 Task: Create in the project WhiteCap and in the Backlog issue 'Integrate a new push notification feature into an existing mobile application to increase user engagement and retention' a child issue 'Code optimization for low-latency image processing', and assign it to team member softage.4@softage.net.
Action: Mouse moved to (949, 366)
Screenshot: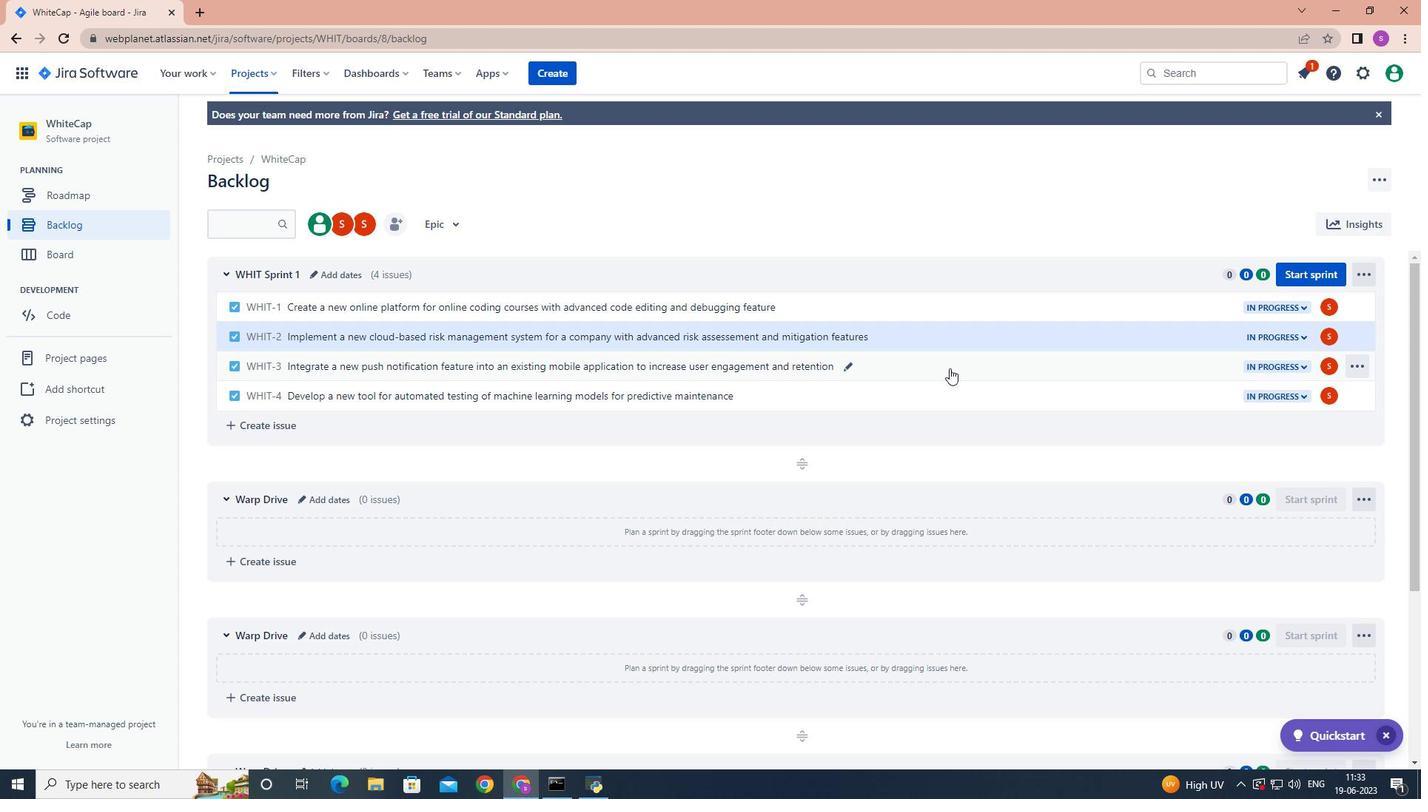 
Action: Mouse pressed left at (949, 366)
Screenshot: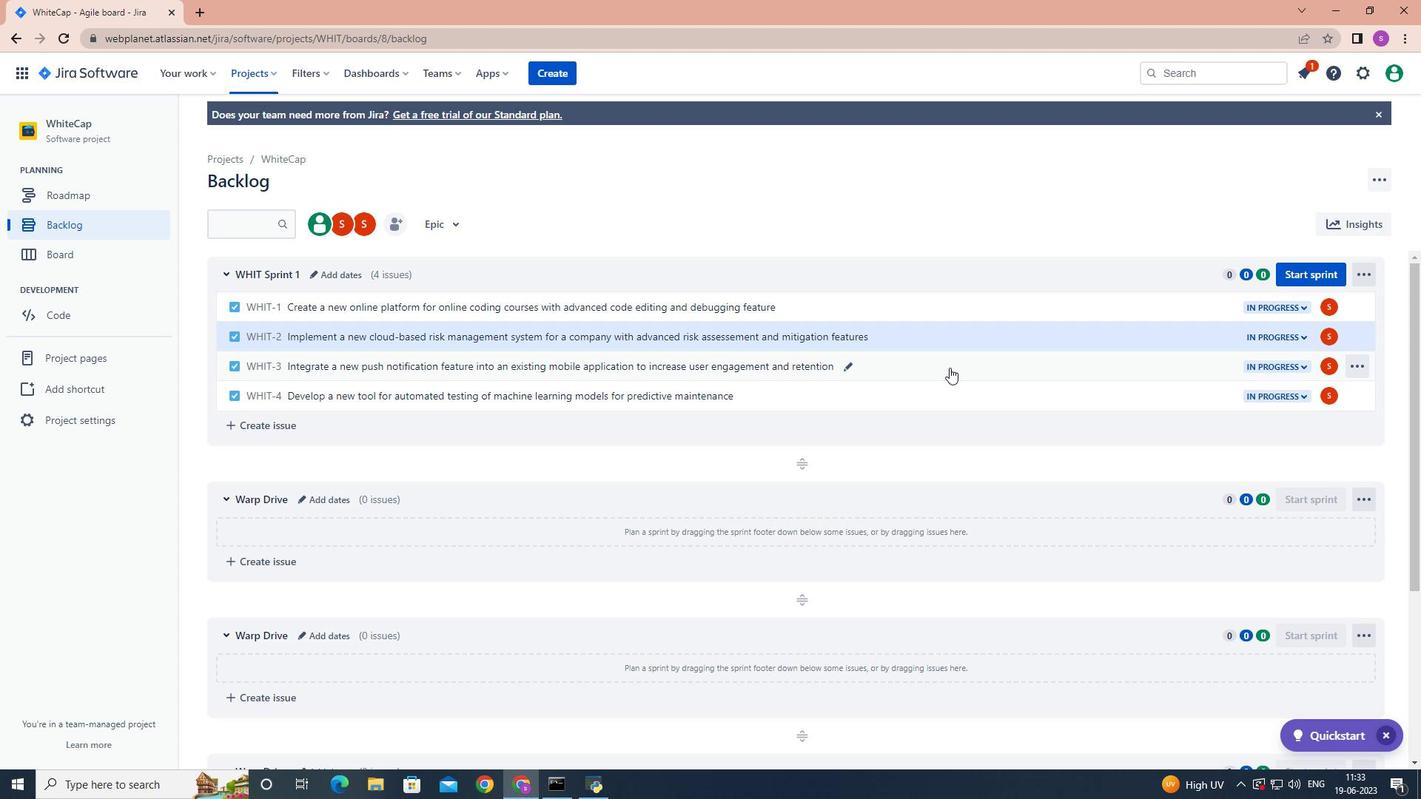 
Action: Mouse moved to (1159, 393)
Screenshot: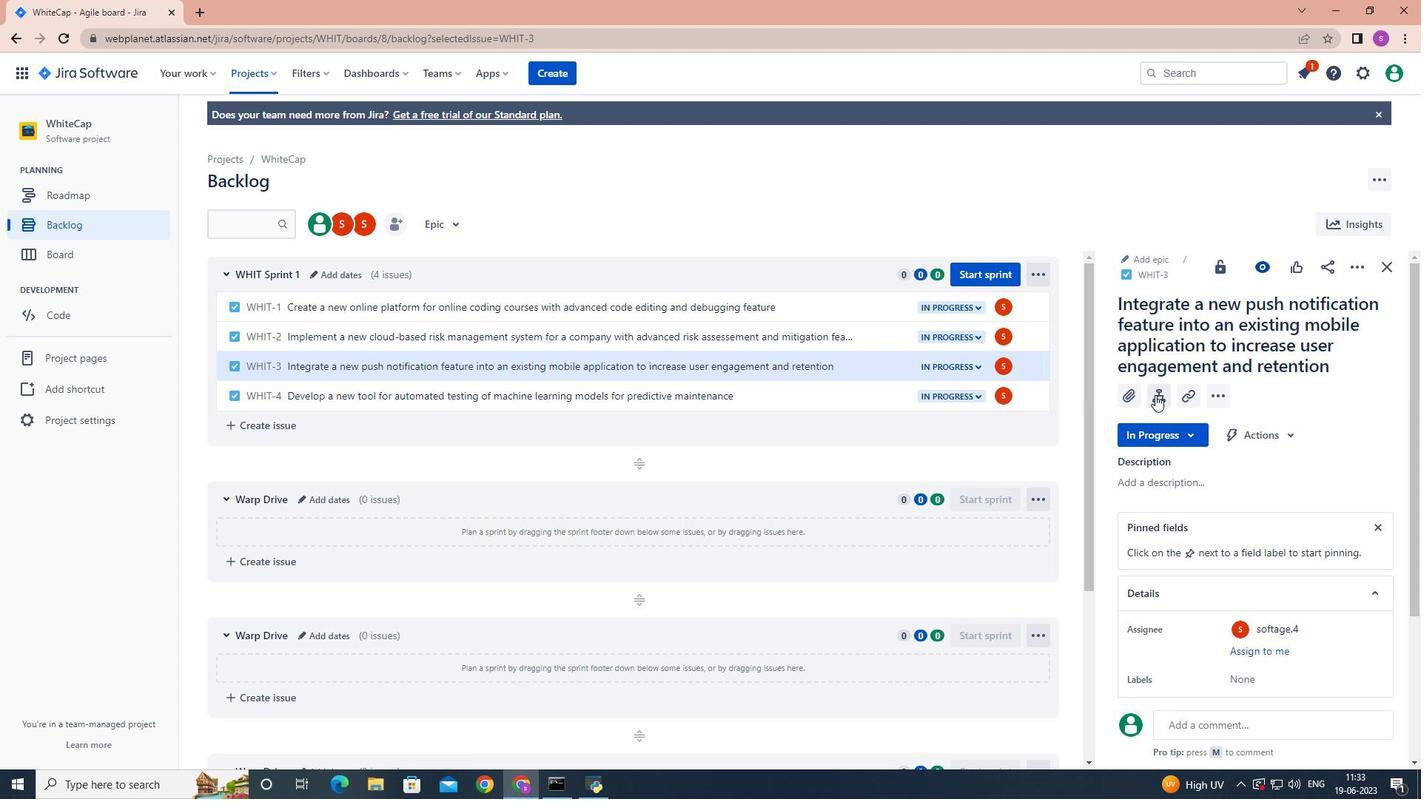 
Action: Mouse pressed left at (1159, 393)
Screenshot: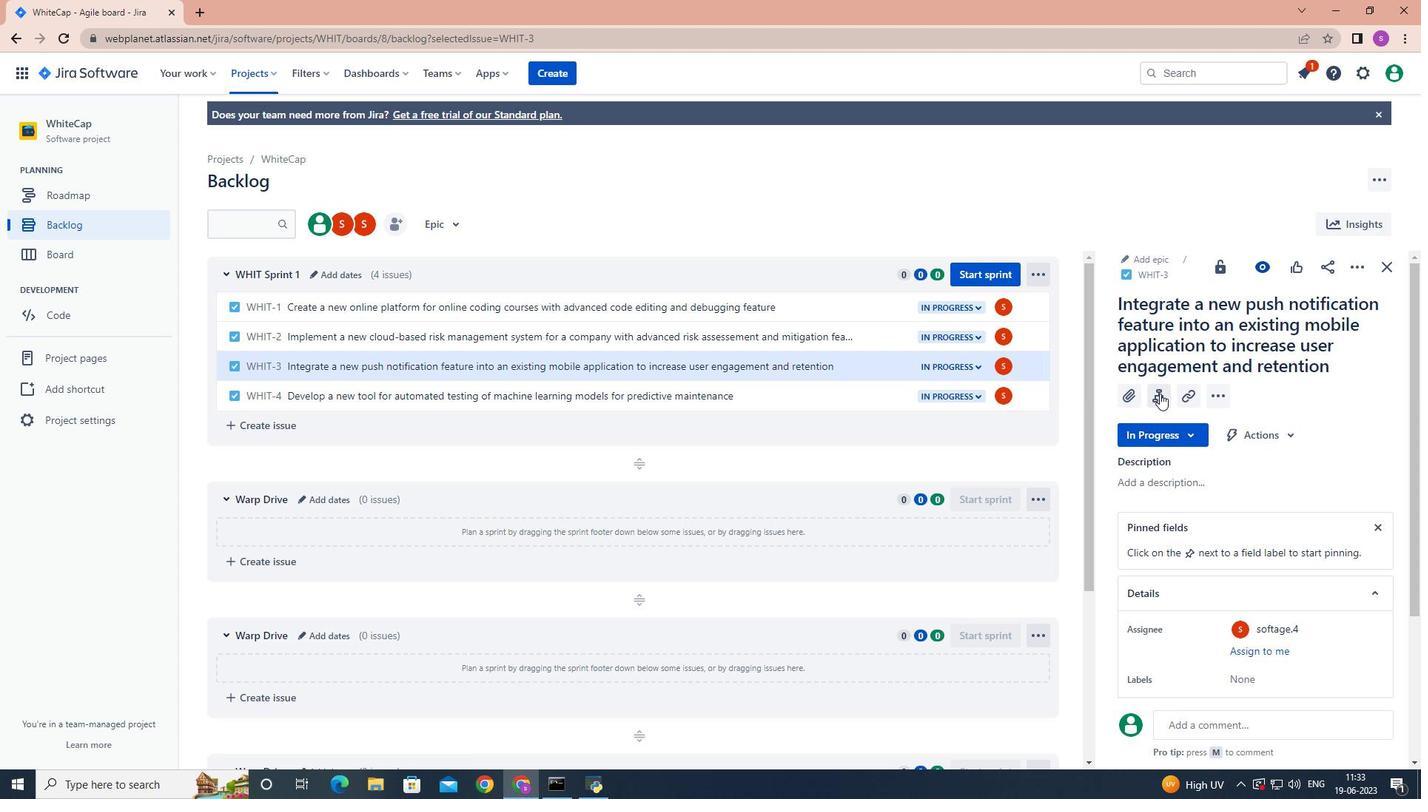 
Action: Key pressed <Key.shift>Code<Key.space>optimization<Key.space>for<Key.space>low-latency<Key.space>image<Key.space>processing<Key.enter>
Screenshot: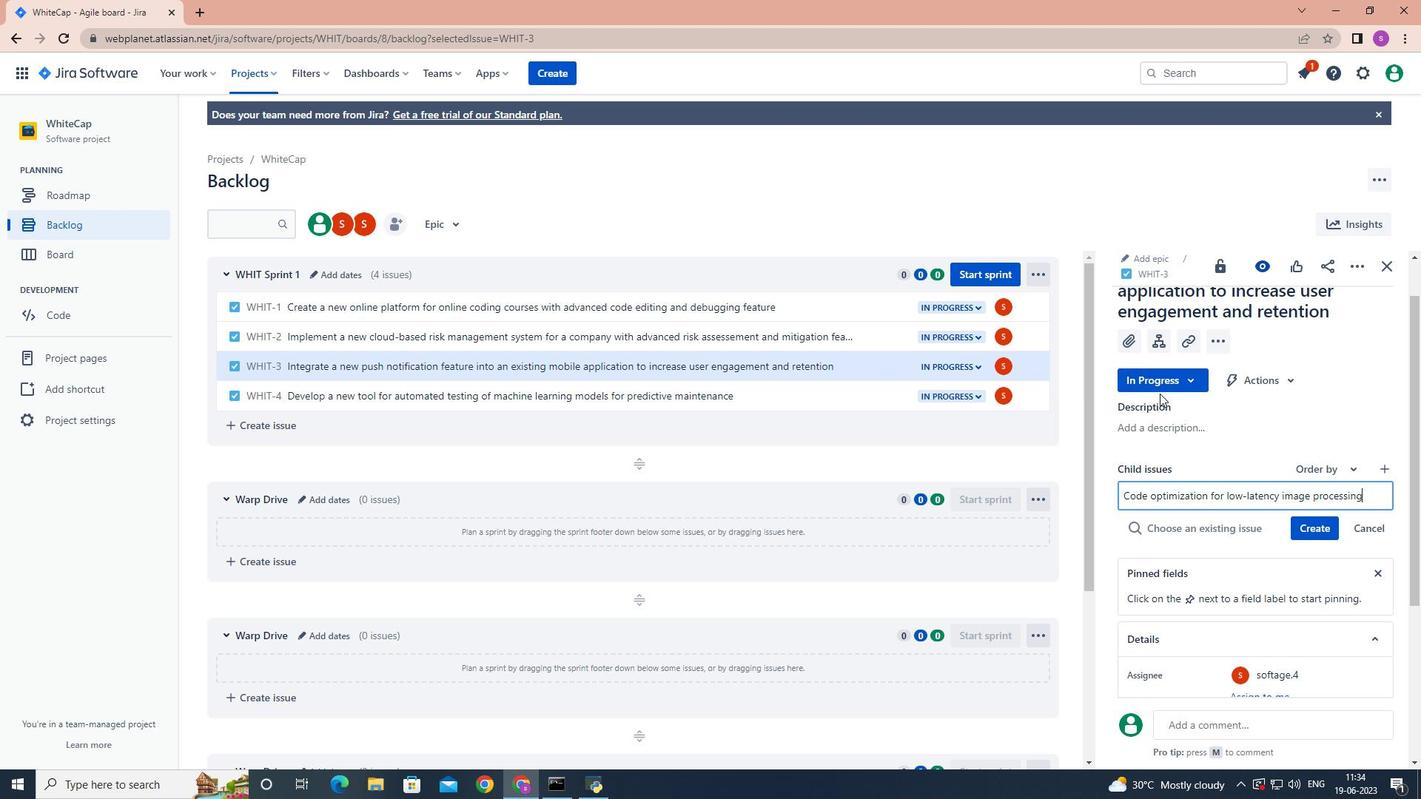 
Action: Mouse moved to (1327, 504)
Screenshot: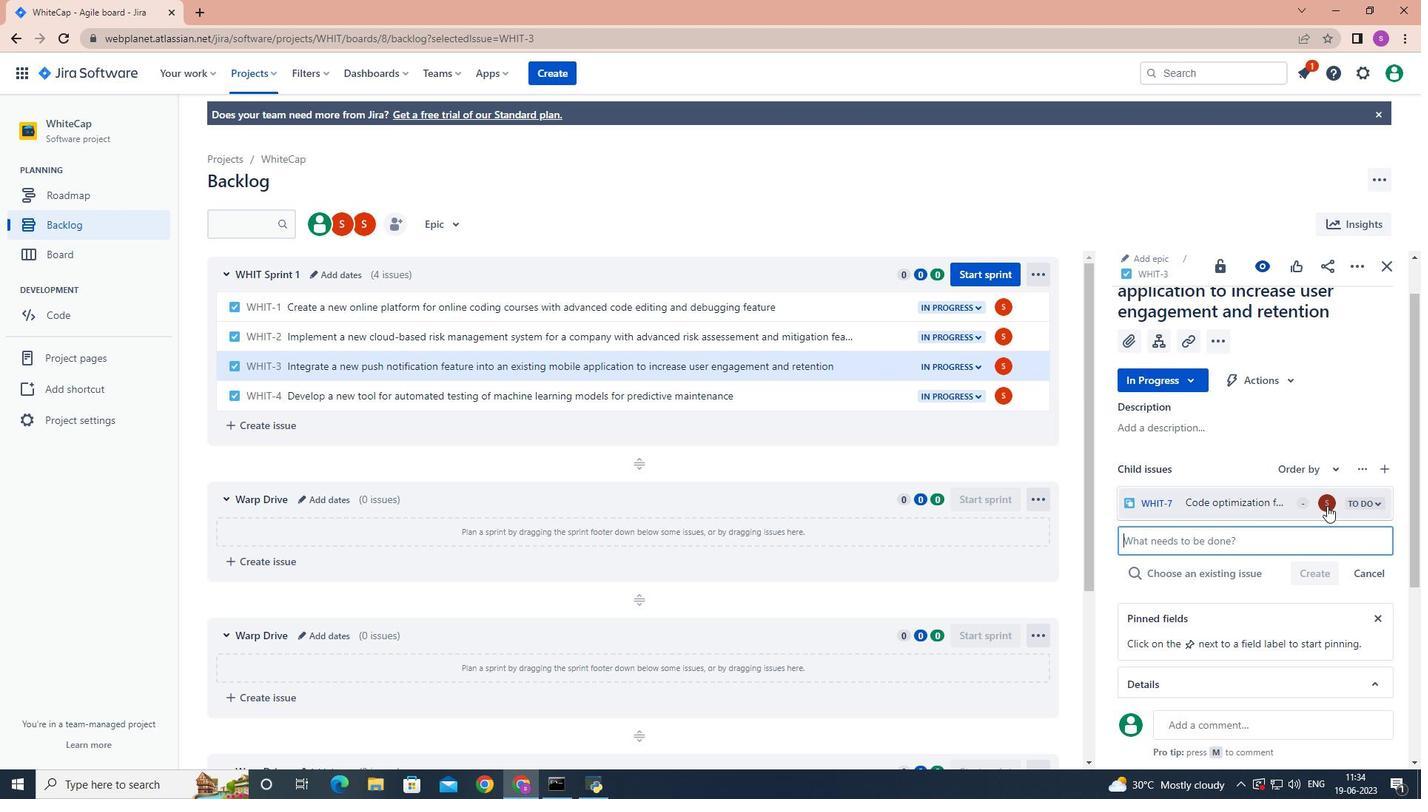 
Action: Mouse pressed left at (1327, 504)
Screenshot: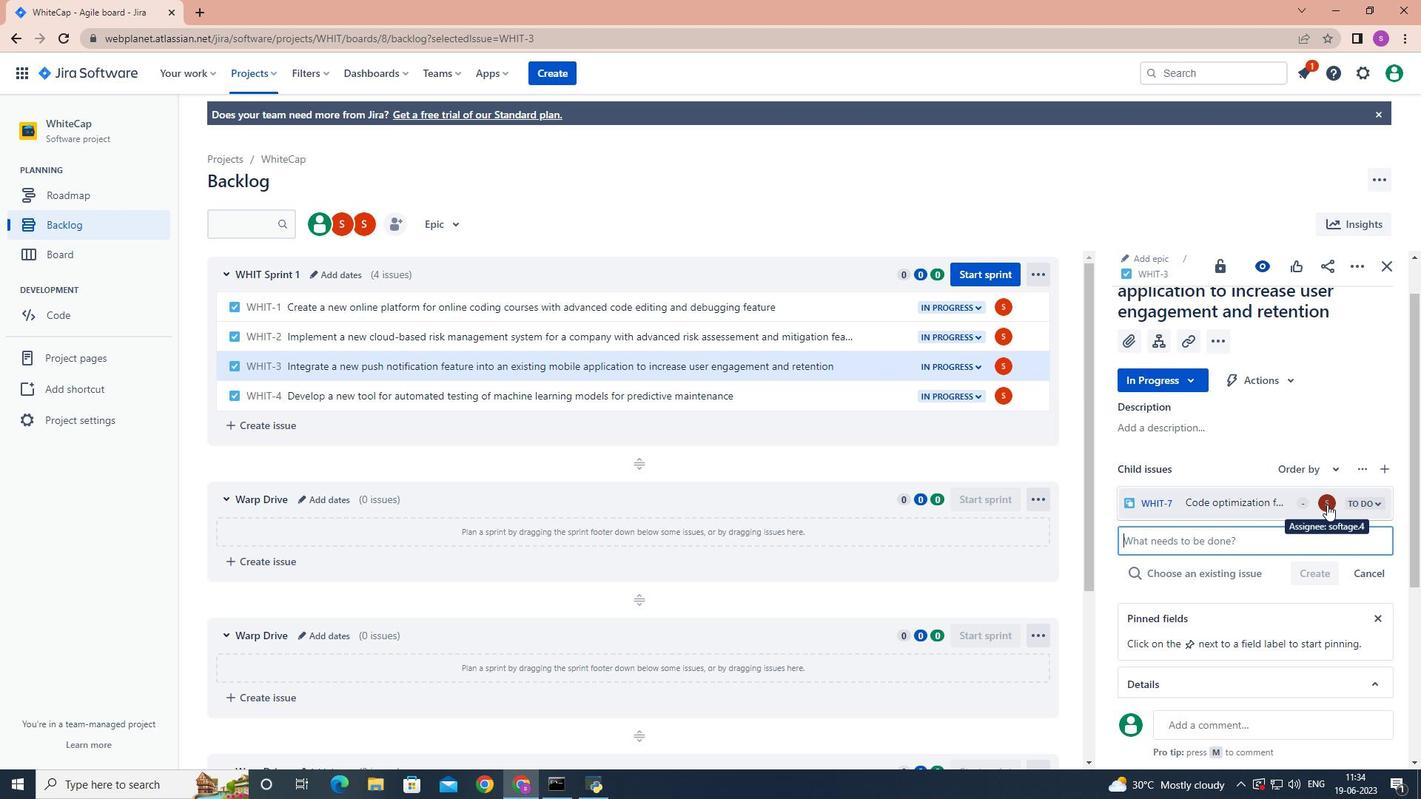 
Action: Mouse moved to (1321, 504)
Screenshot: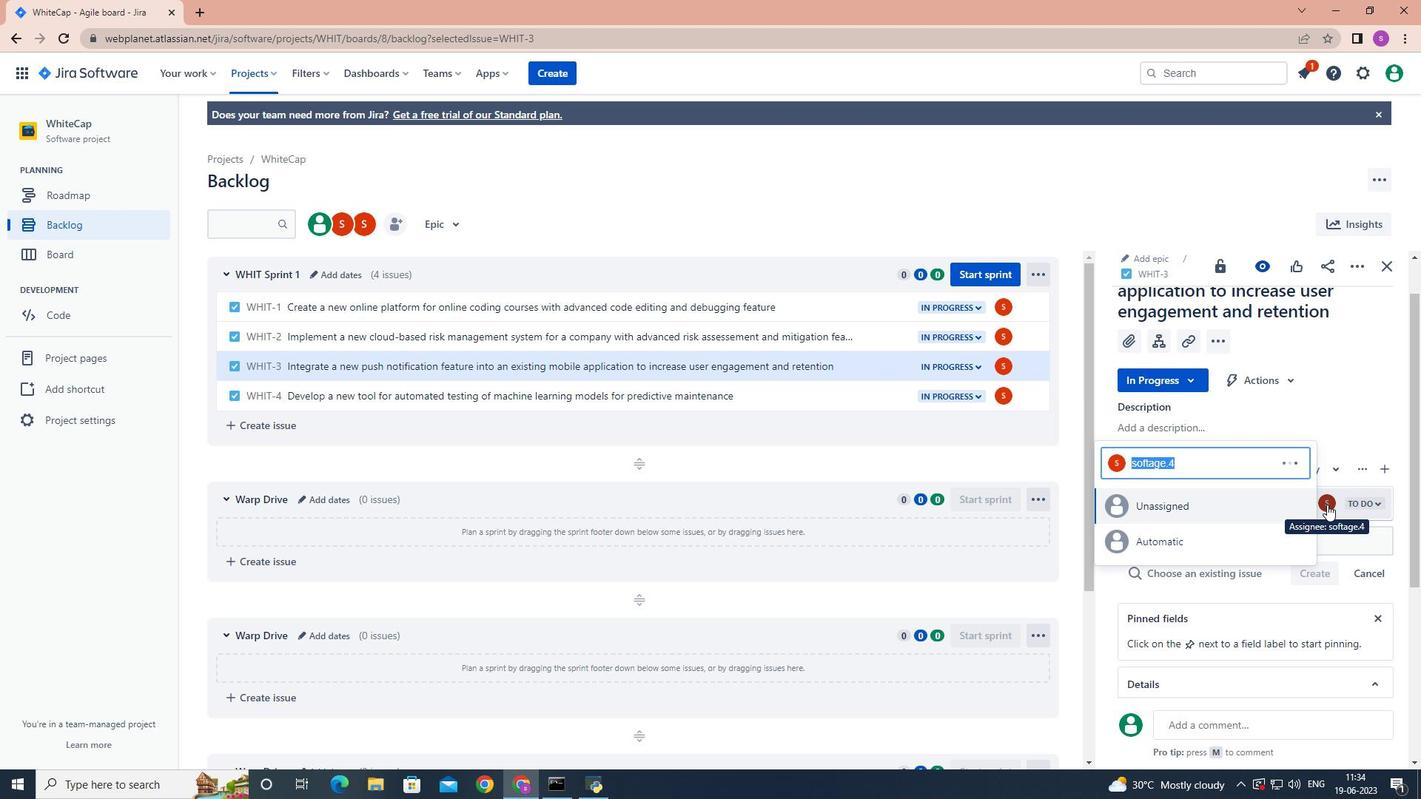 
Action: Key pressed softage.4
Screenshot: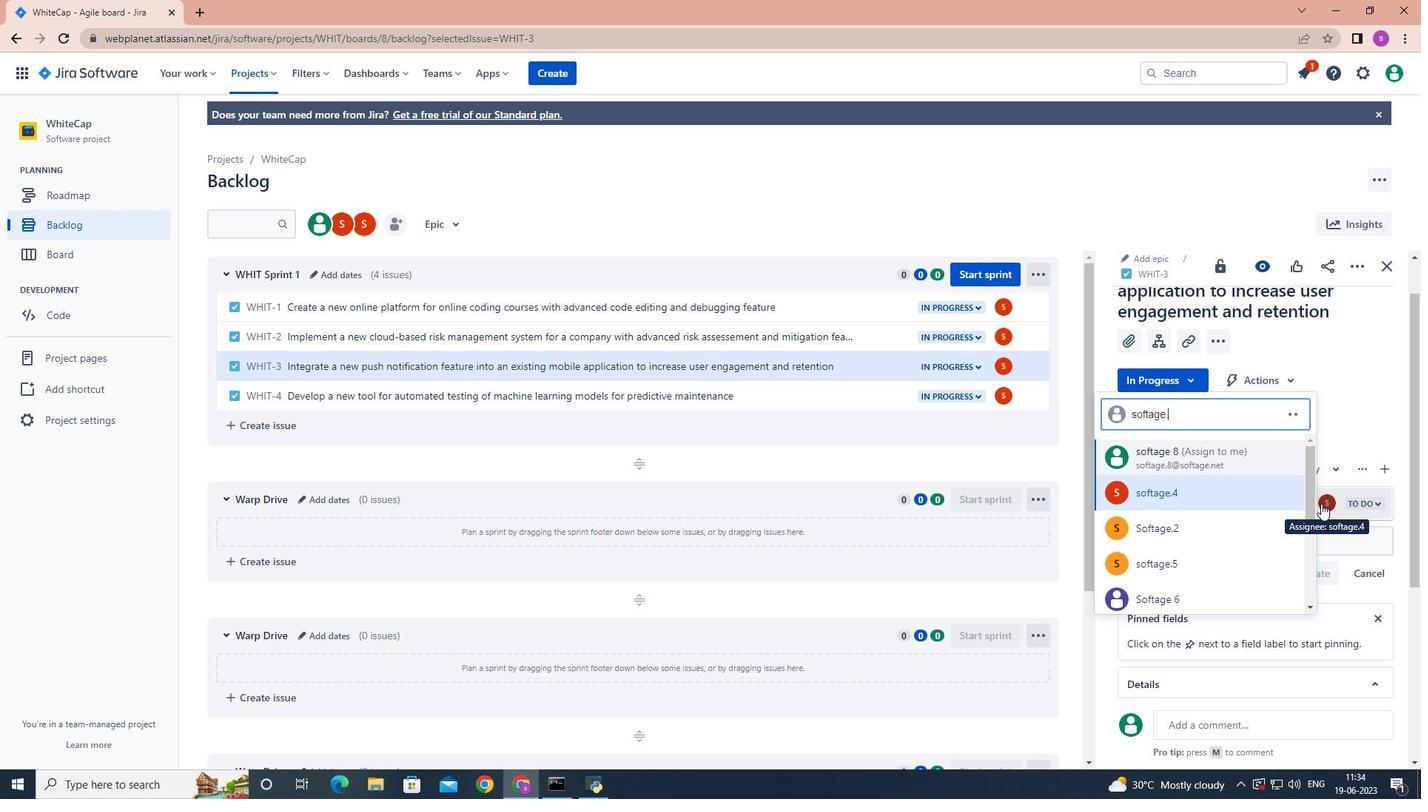 
Action: Mouse moved to (1214, 494)
Screenshot: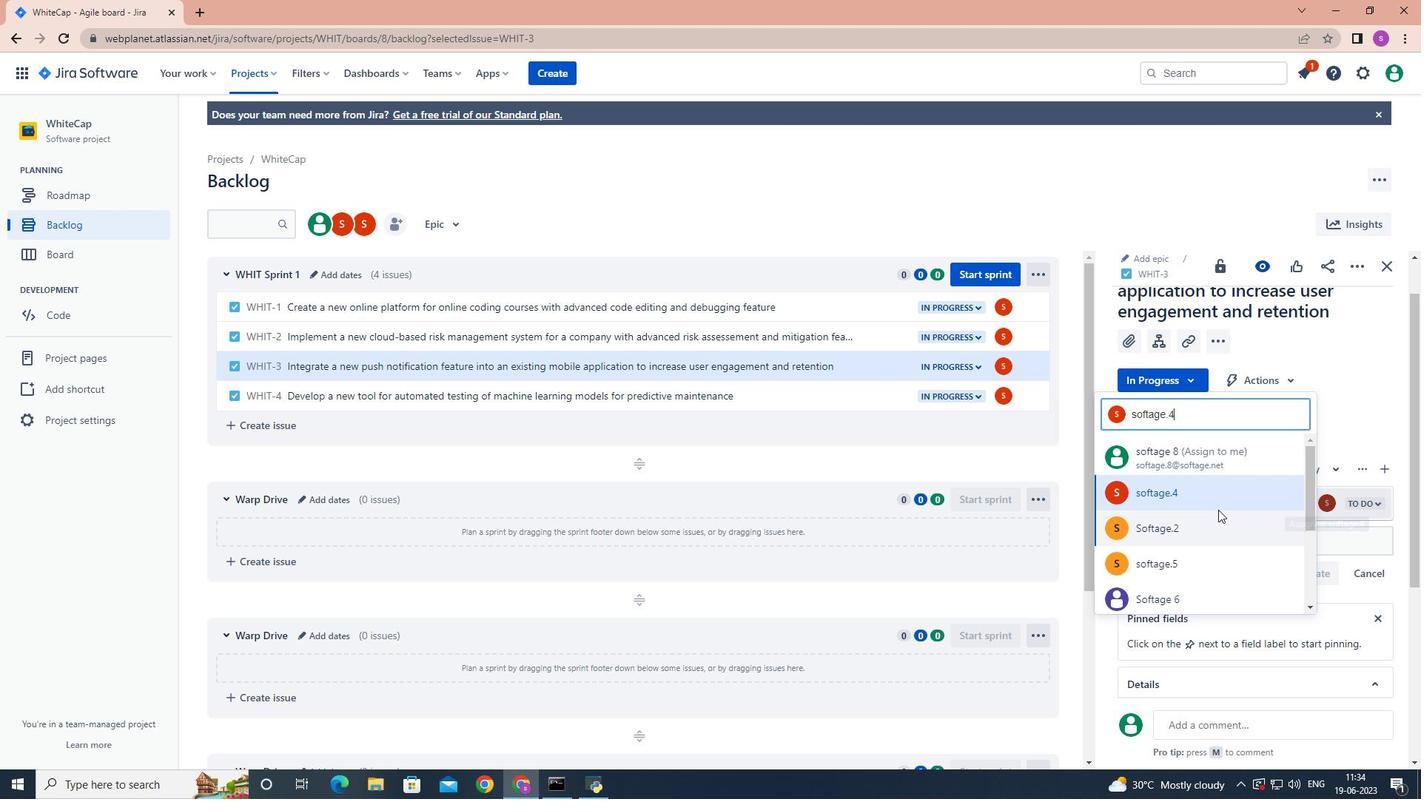 
Action: Mouse pressed left at (1214, 494)
Screenshot: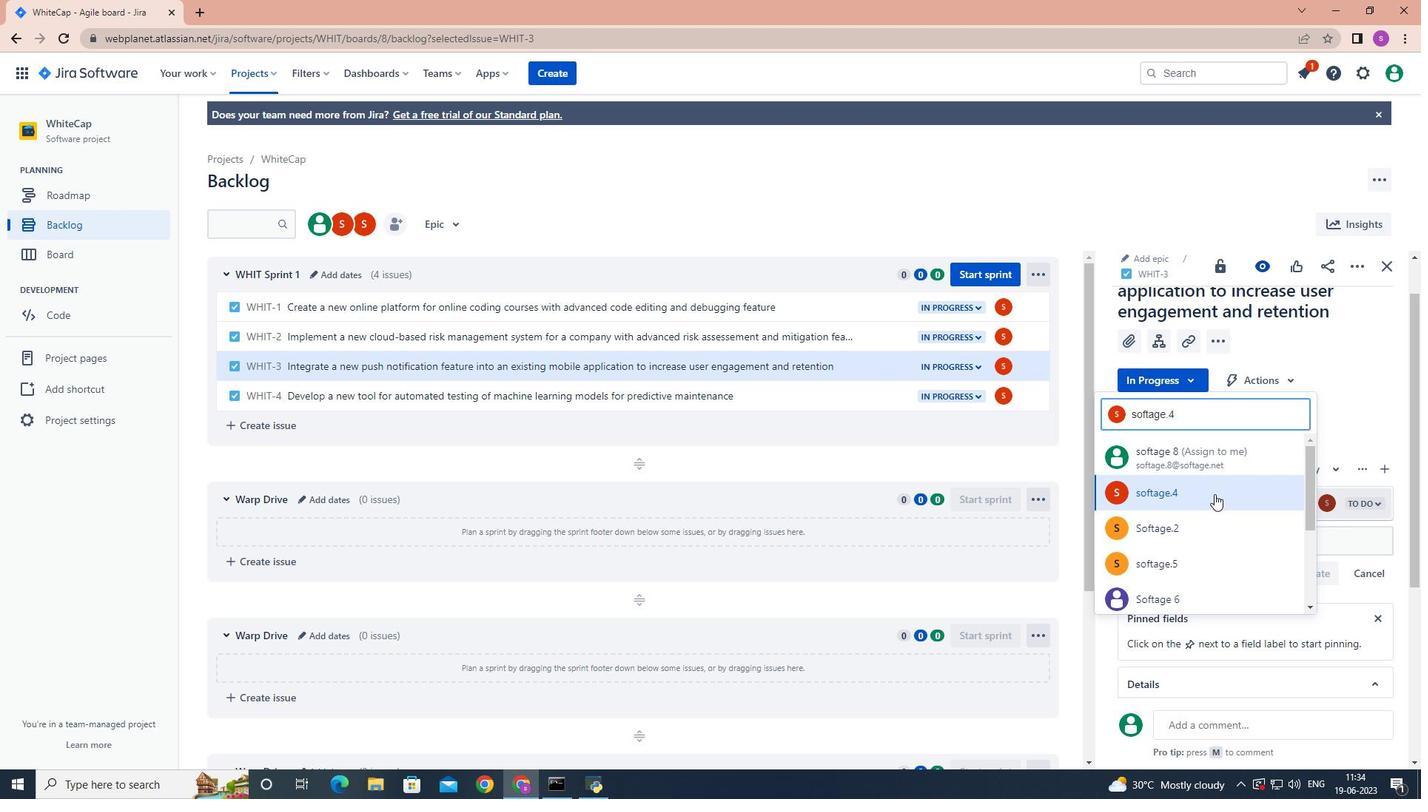 
